 Task: Create a task  Implement a new cloud-based vendor management system for a company , assign it to team member softage.3@softage.net in the project BeaconTech and update the status of the task to  On Track  , set the priority of the task to High
Action: Mouse moved to (80, 54)
Screenshot: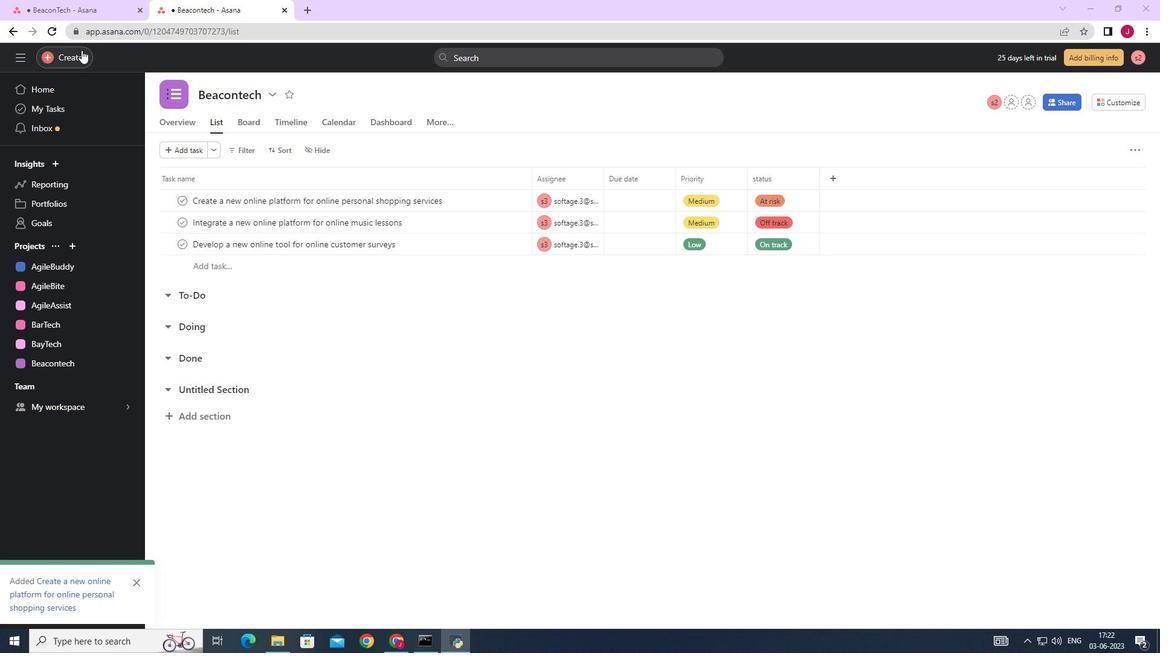 
Action: Mouse pressed left at (80, 54)
Screenshot: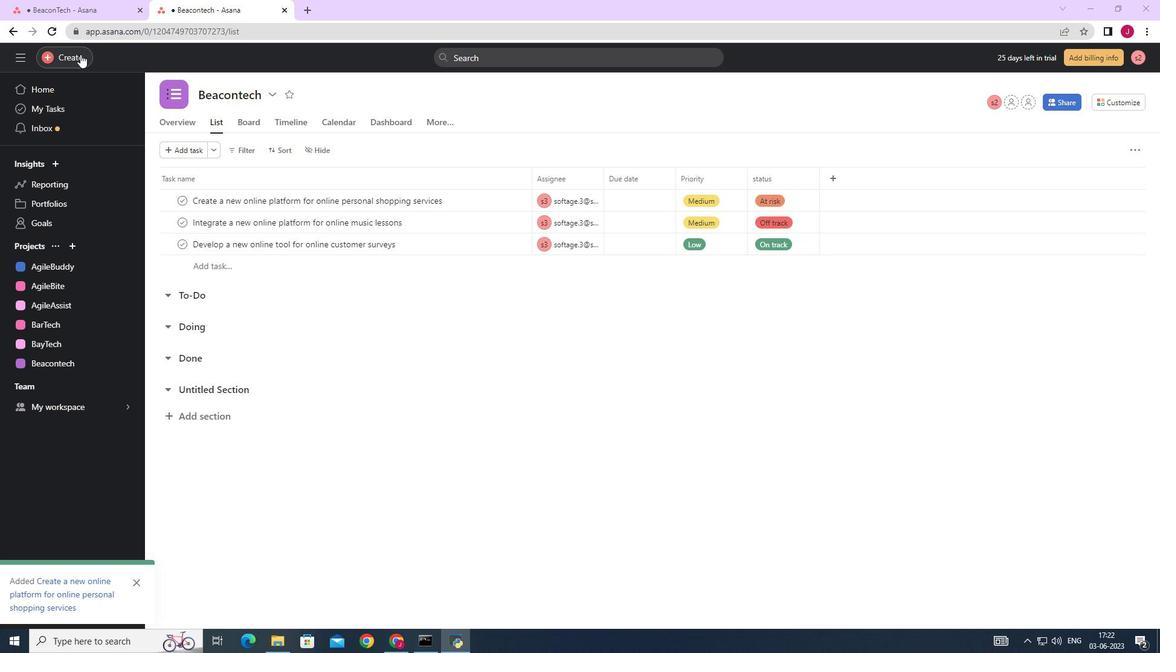 
Action: Mouse moved to (147, 57)
Screenshot: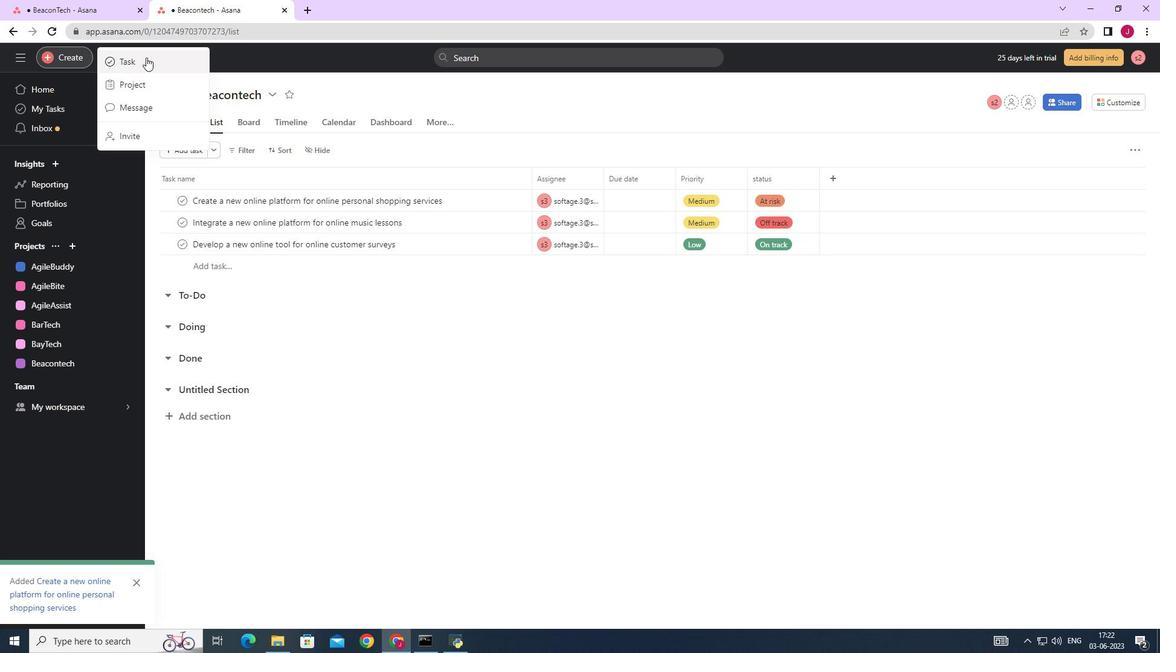 
Action: Mouse pressed left at (147, 57)
Screenshot: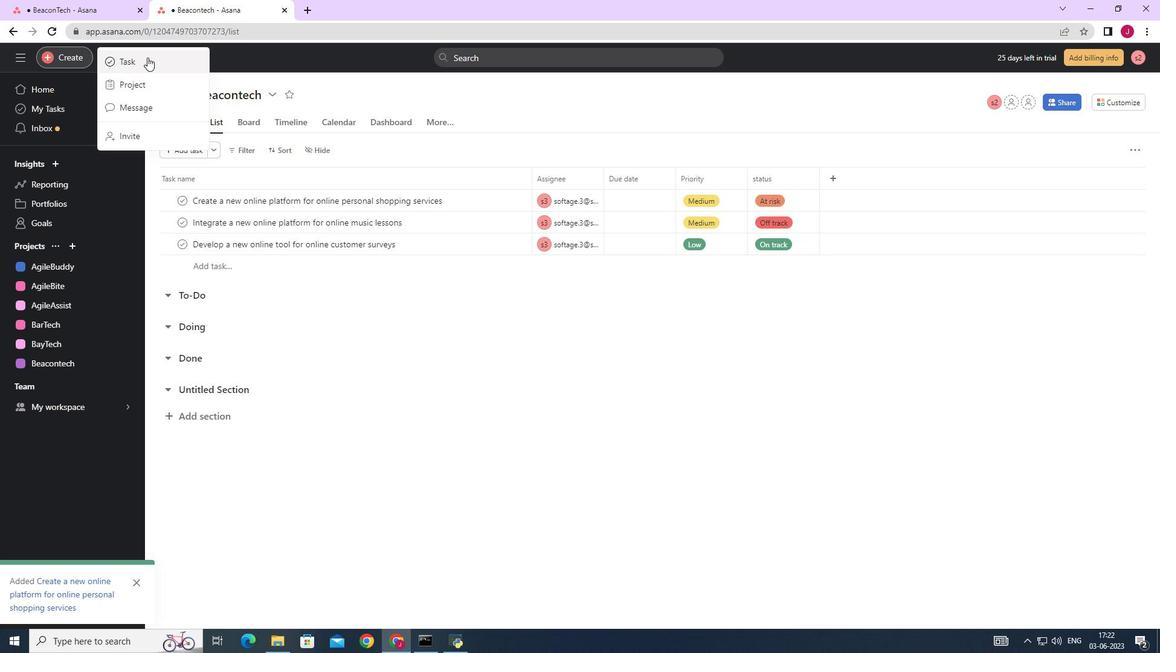 
Action: Mouse moved to (969, 401)
Screenshot: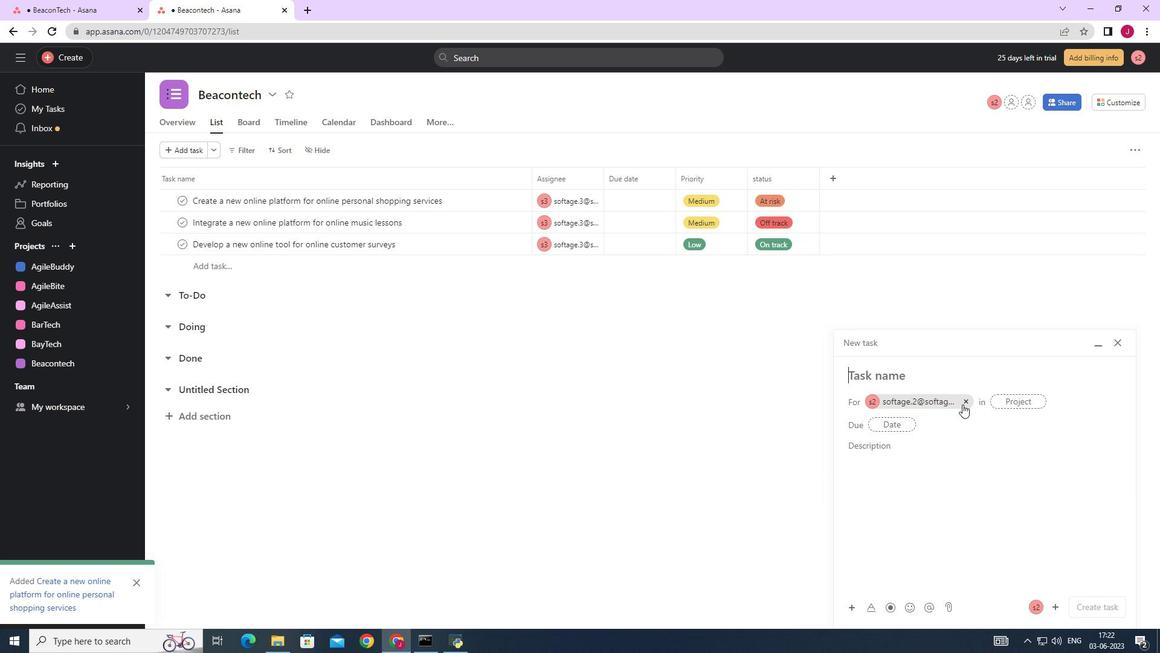 
Action: Mouse pressed left at (969, 401)
Screenshot: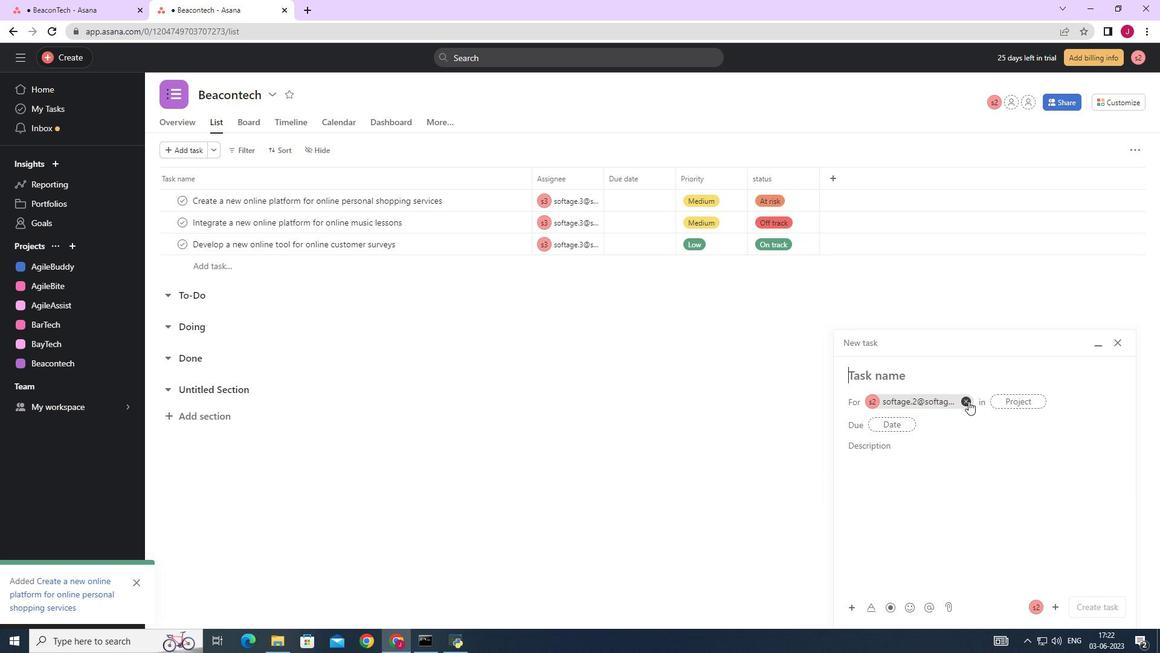 
Action: Mouse moved to (894, 376)
Screenshot: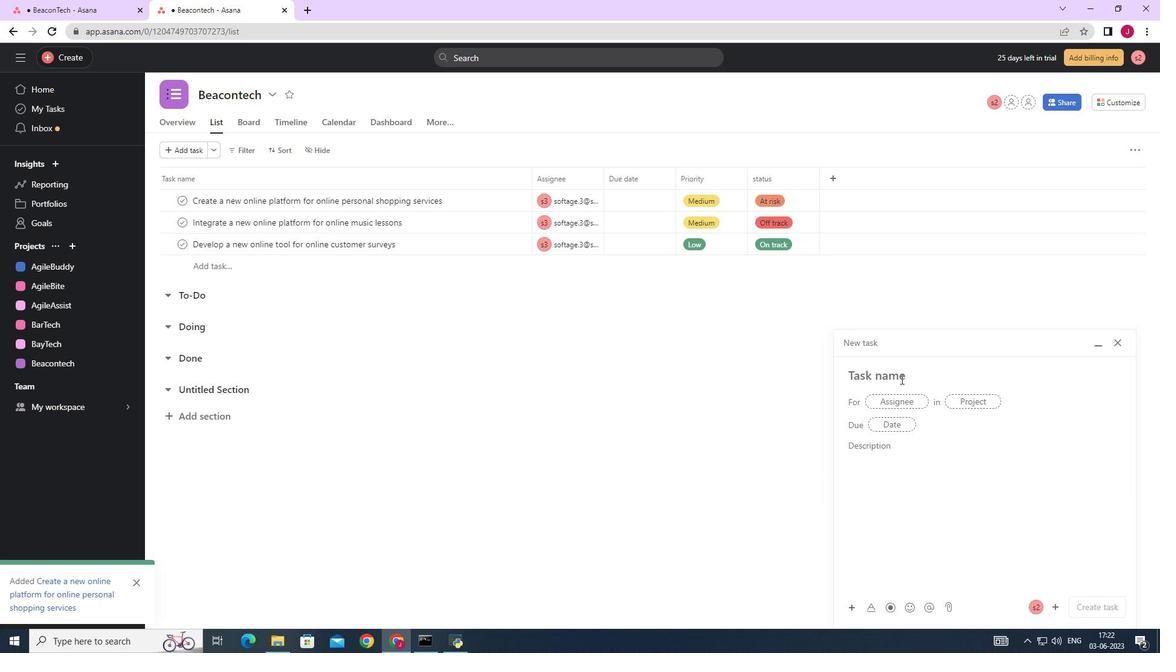 
Action: Key pressed <Key.caps_lock>I<Key.caps_lock>mplement<Key.space>a<Key.space>new<Key.space><Key.caps_lock>C<Key.caps_lock>loud-based<Key.space>vendour<Key.backspace><Key.backspace>r<Key.space>management<Key.space>system<Key.space>for<Key.space>a<Key.space>company
Screenshot: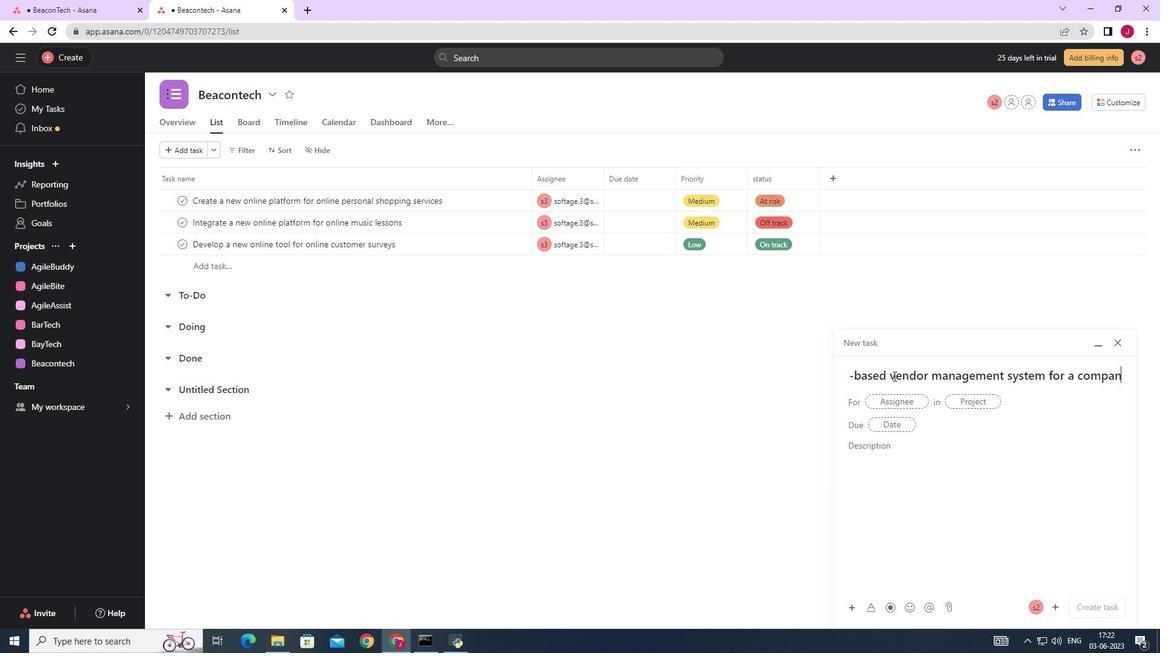 
Action: Mouse moved to (893, 403)
Screenshot: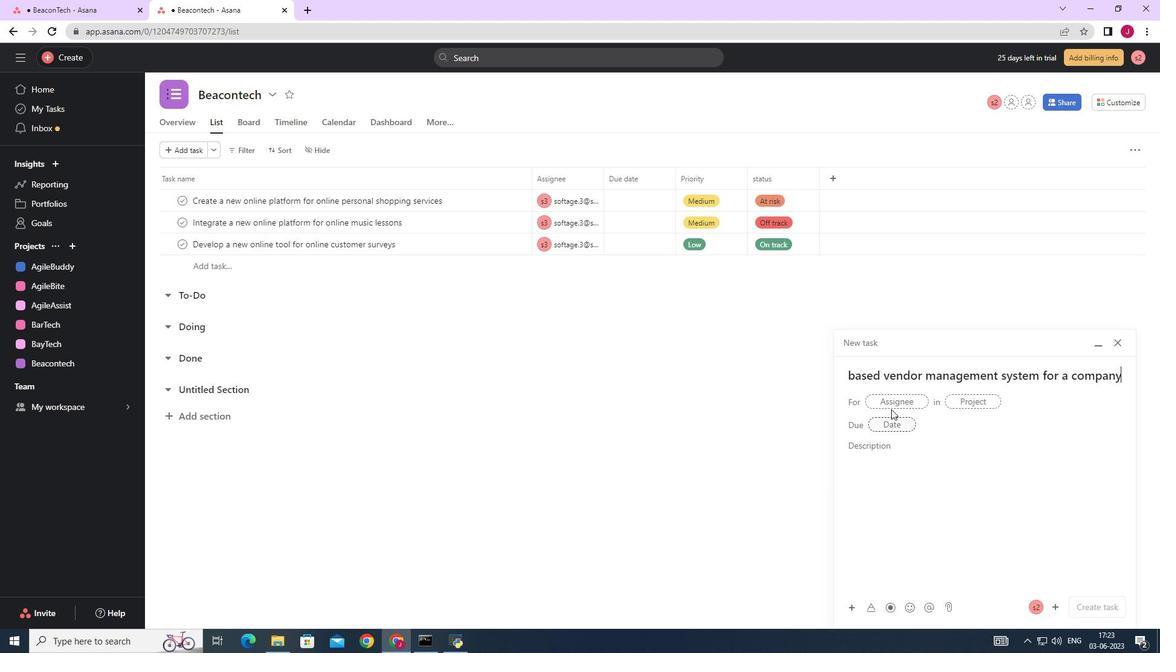 
Action: Mouse pressed left at (893, 403)
Screenshot: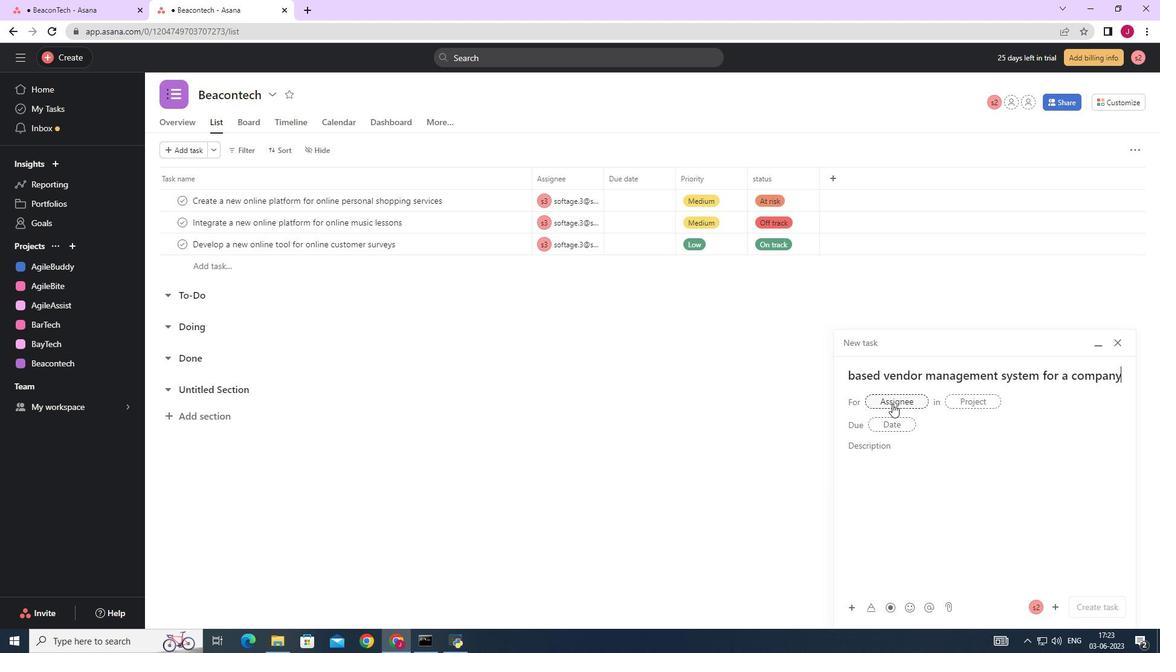 
Action: Key pressed softage,<Key.backspace>.3
Screenshot: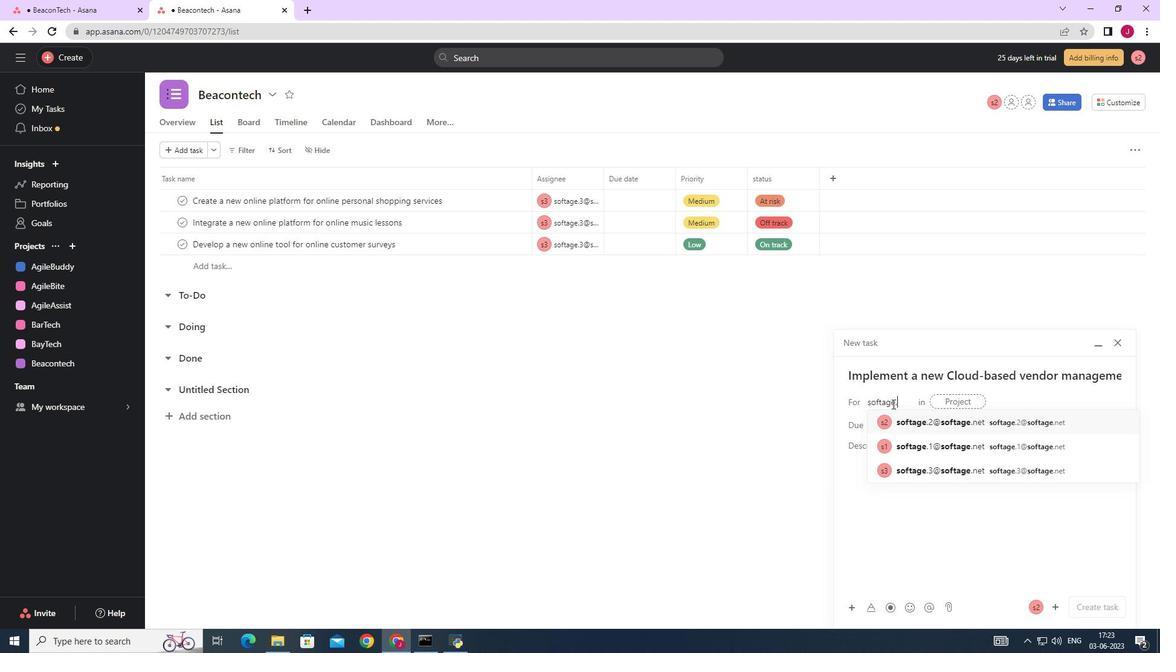 
Action: Mouse moved to (933, 425)
Screenshot: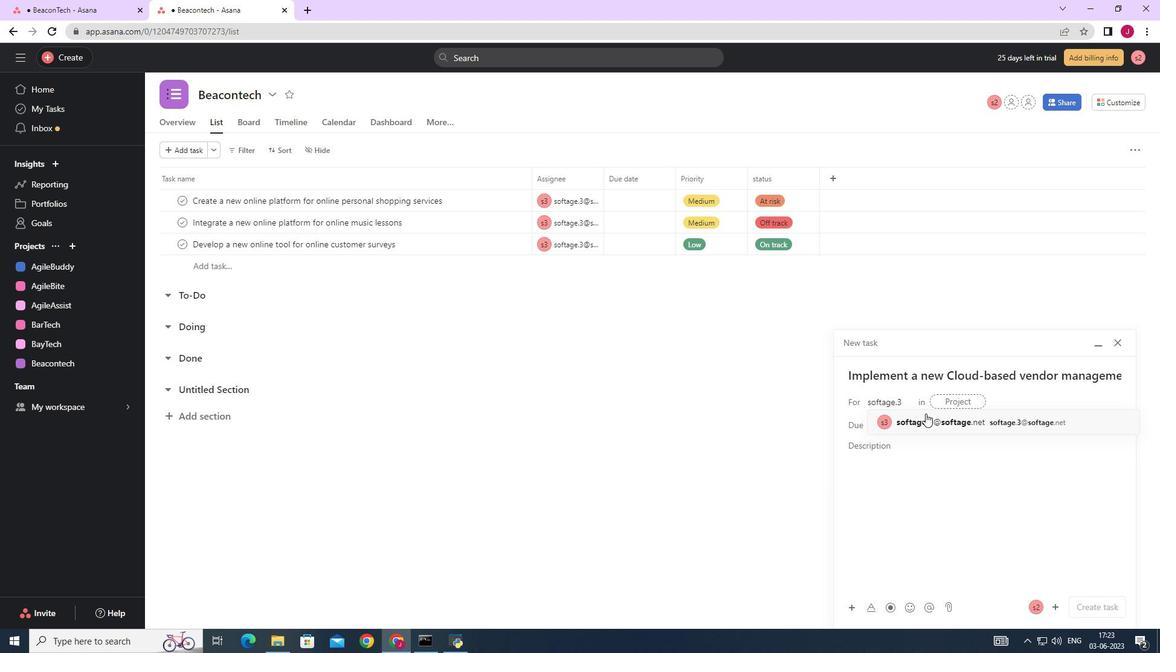 
Action: Mouse pressed left at (933, 425)
Screenshot: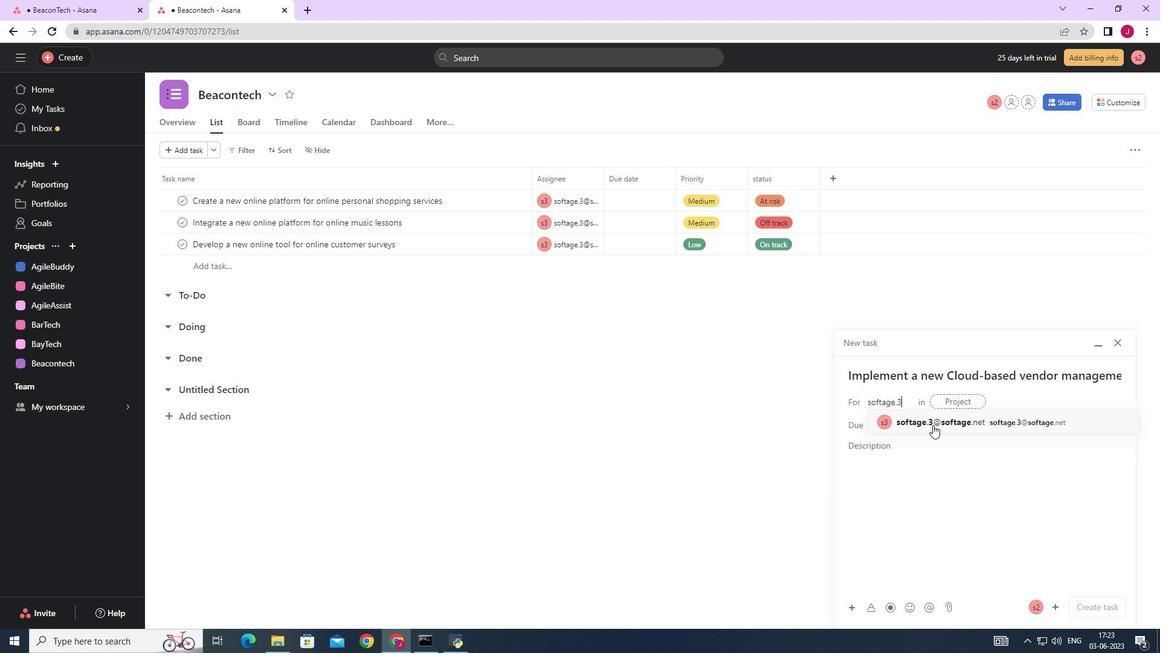 
Action: Mouse moved to (755, 420)
Screenshot: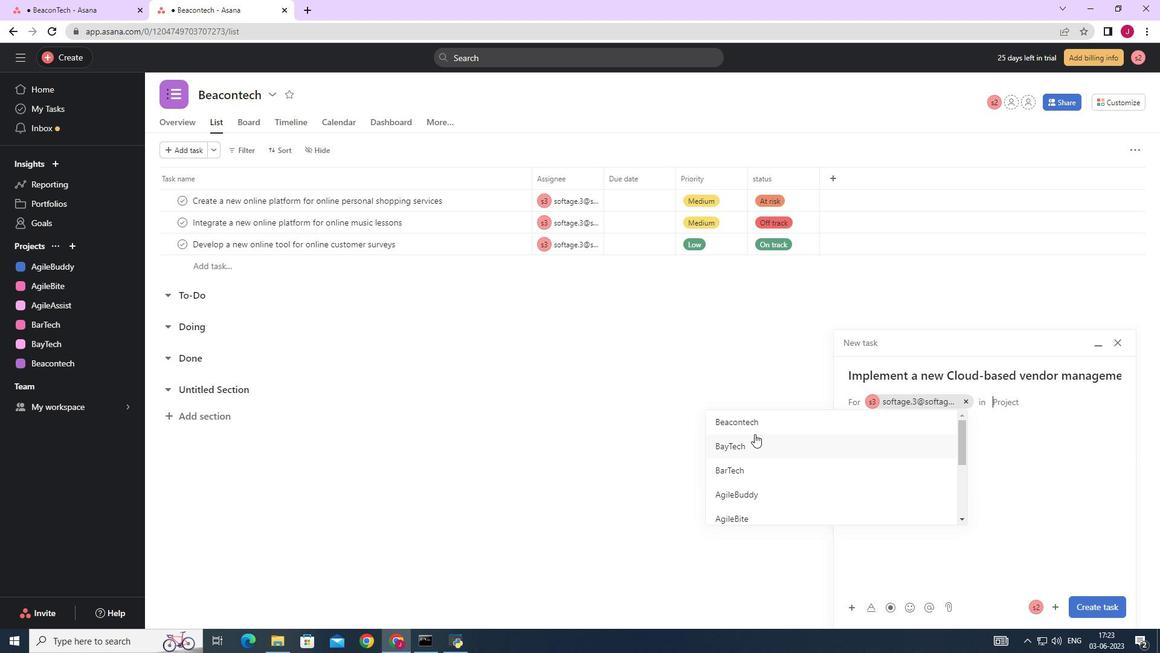 
Action: Mouse pressed left at (755, 420)
Screenshot: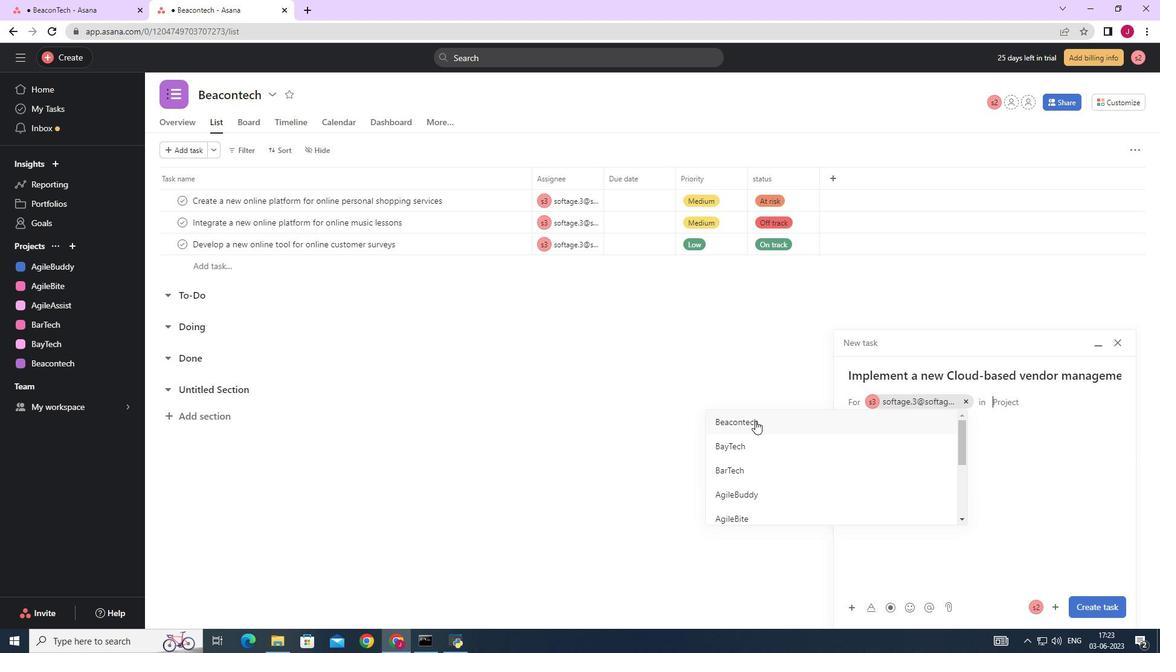 
Action: Mouse moved to (913, 449)
Screenshot: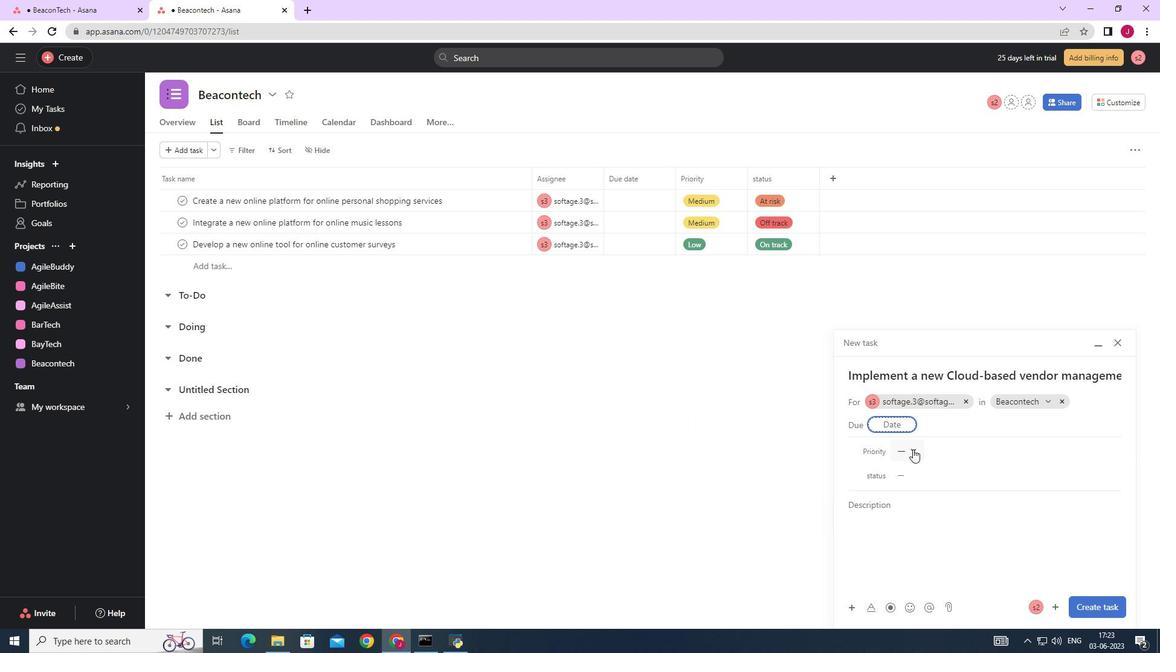
Action: Mouse pressed left at (913, 449)
Screenshot: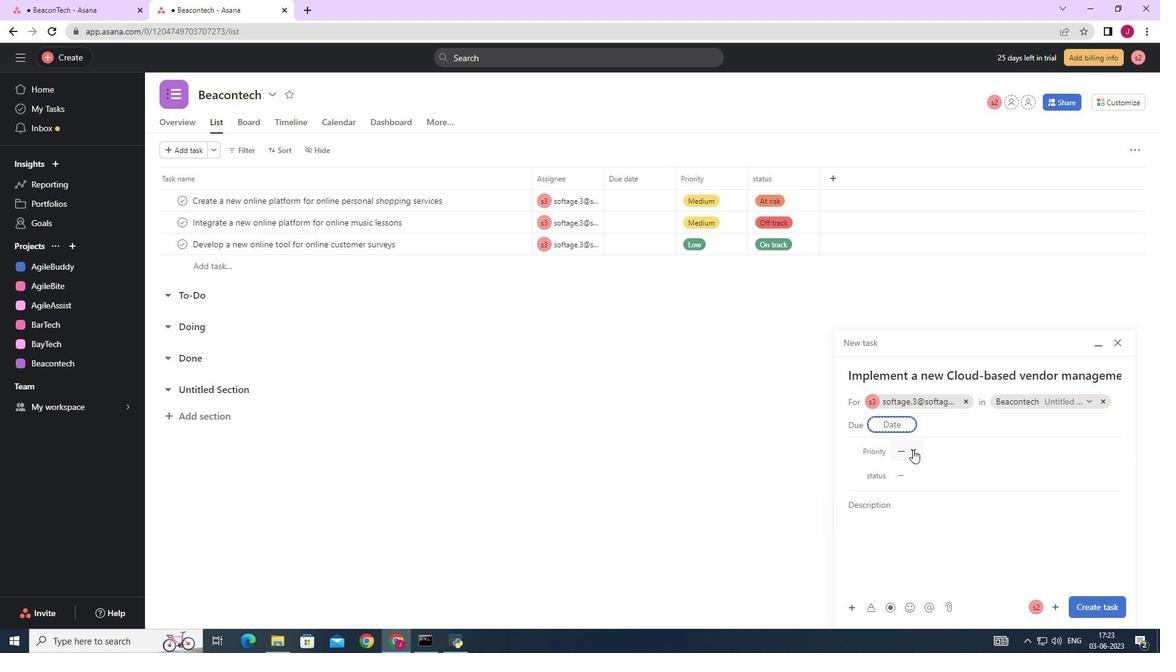 
Action: Mouse moved to (926, 494)
Screenshot: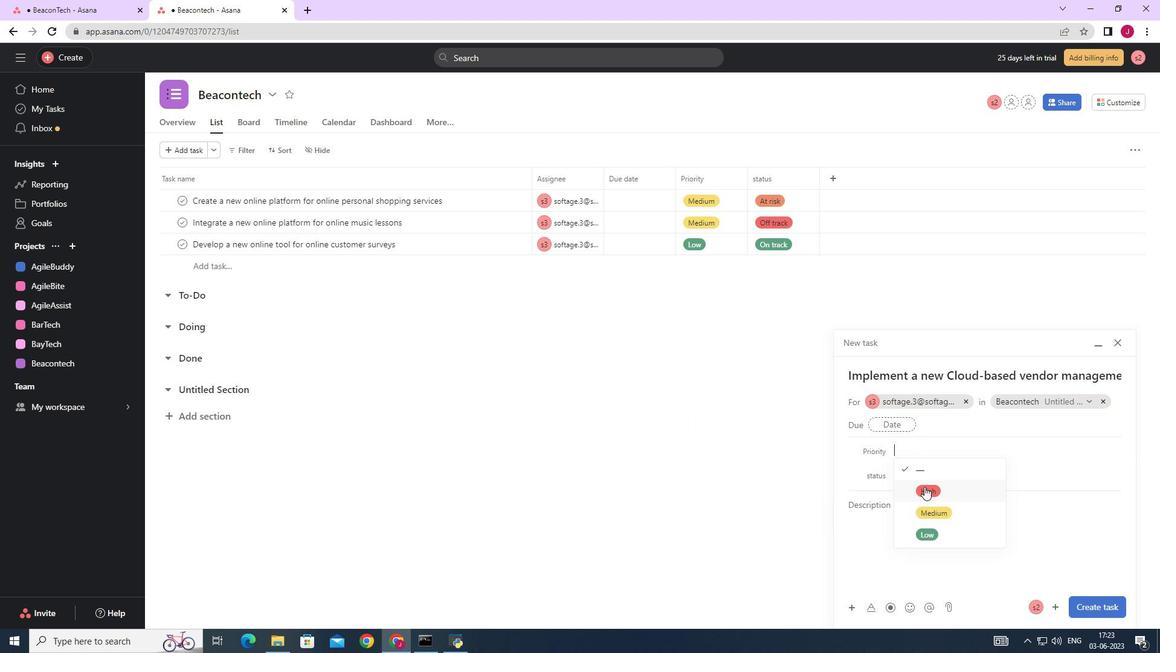 
Action: Mouse pressed left at (926, 494)
Screenshot: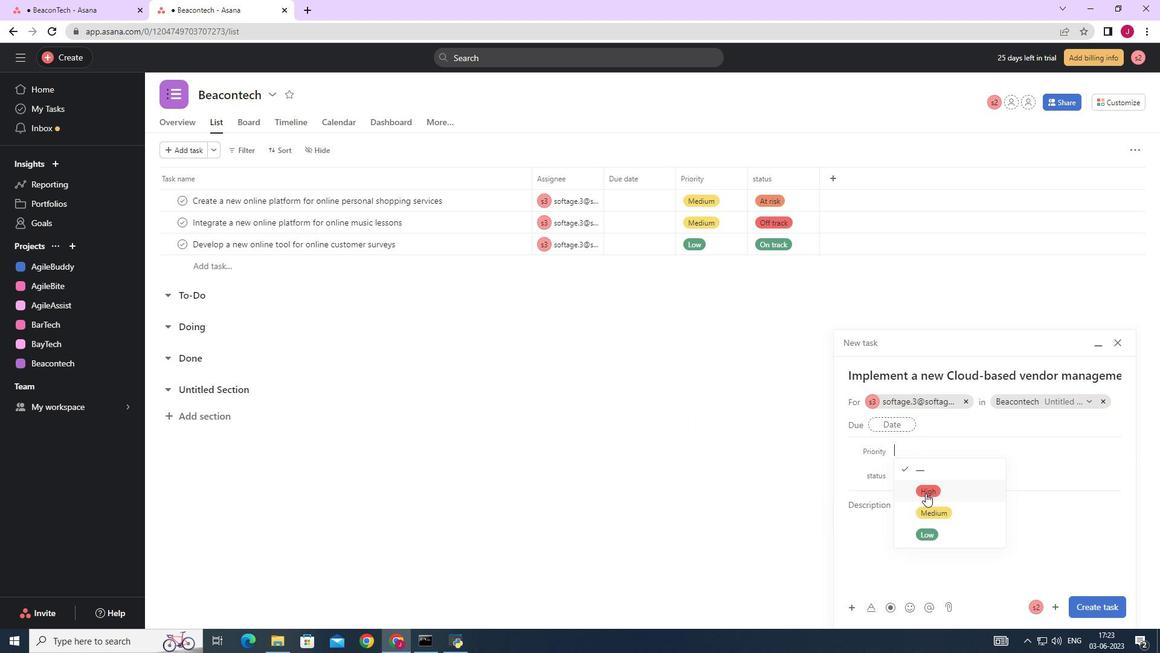 
Action: Mouse moved to (915, 473)
Screenshot: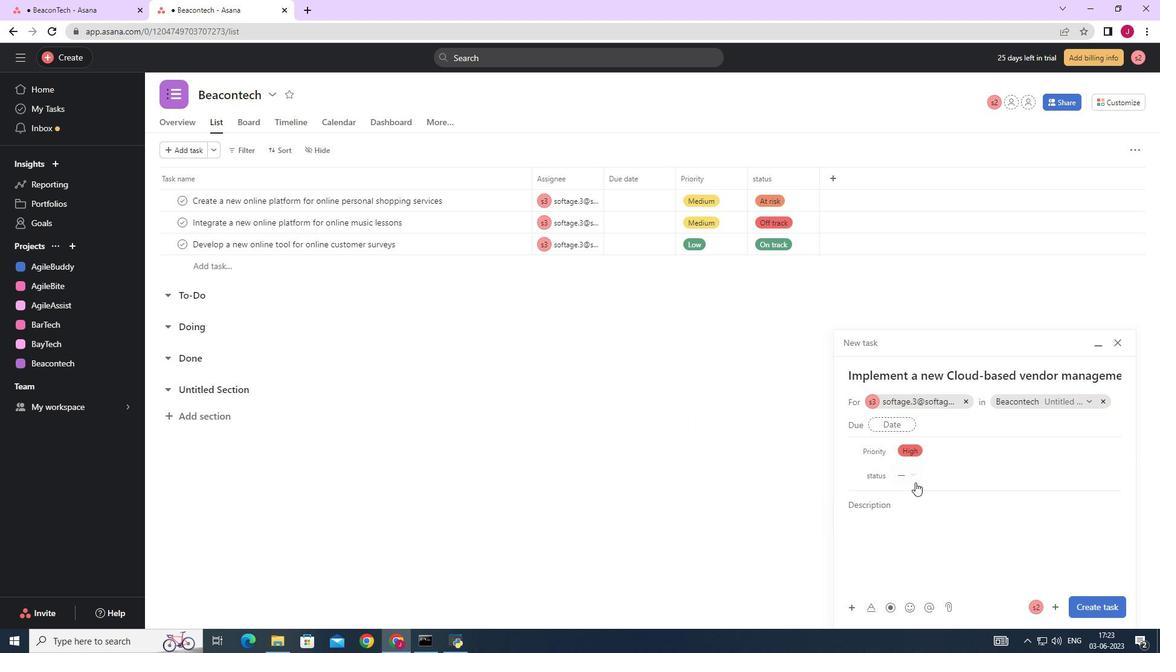 
Action: Mouse pressed left at (915, 473)
Screenshot: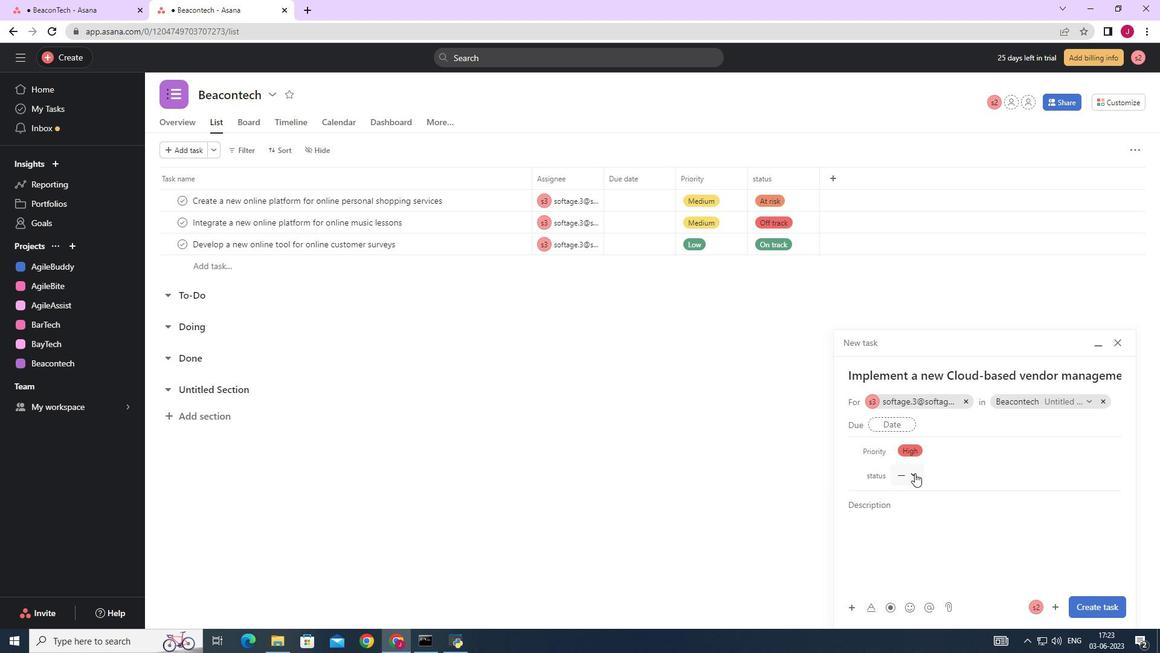 
Action: Mouse moved to (940, 517)
Screenshot: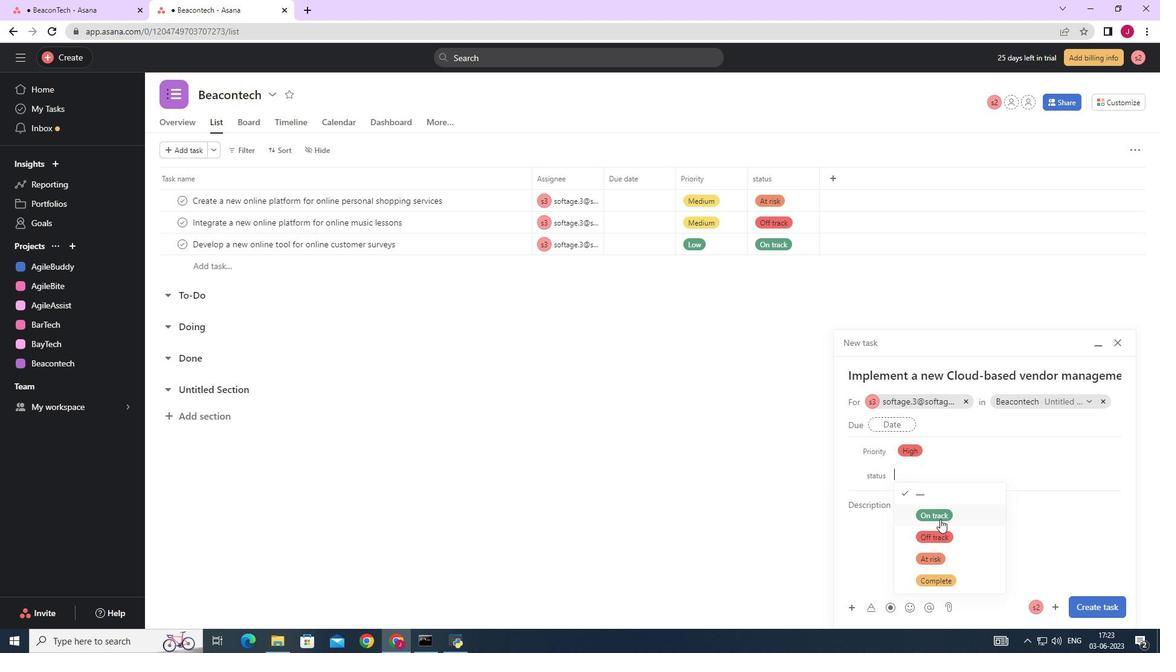 
Action: Mouse pressed left at (940, 517)
Screenshot: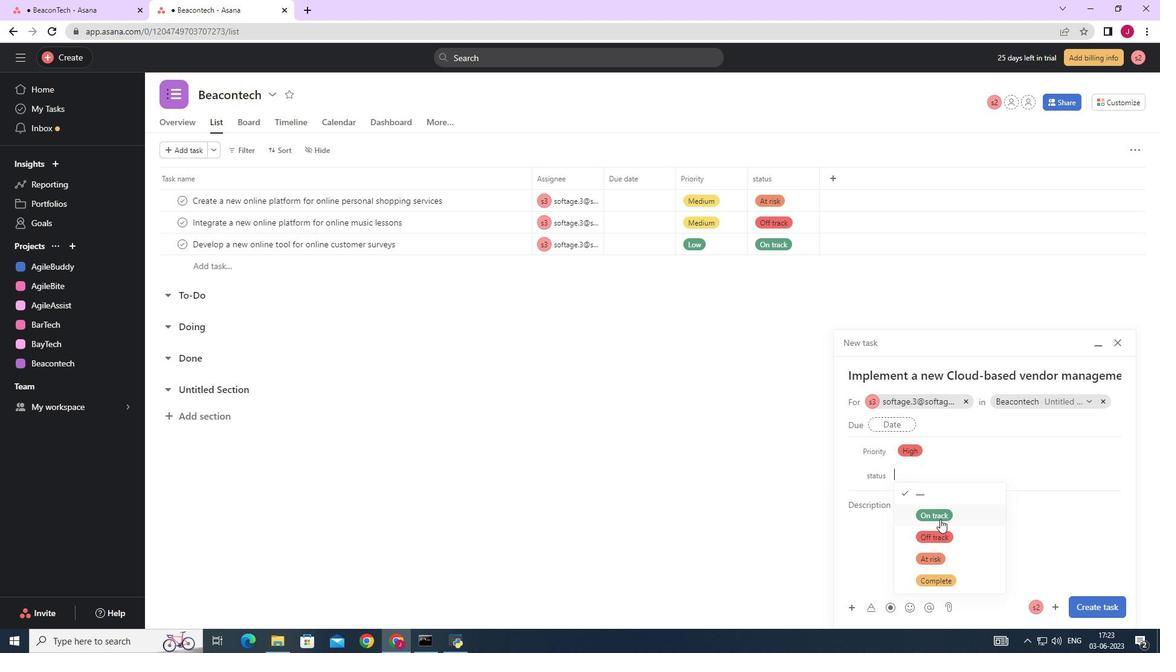 
Action: Mouse moved to (1099, 605)
Screenshot: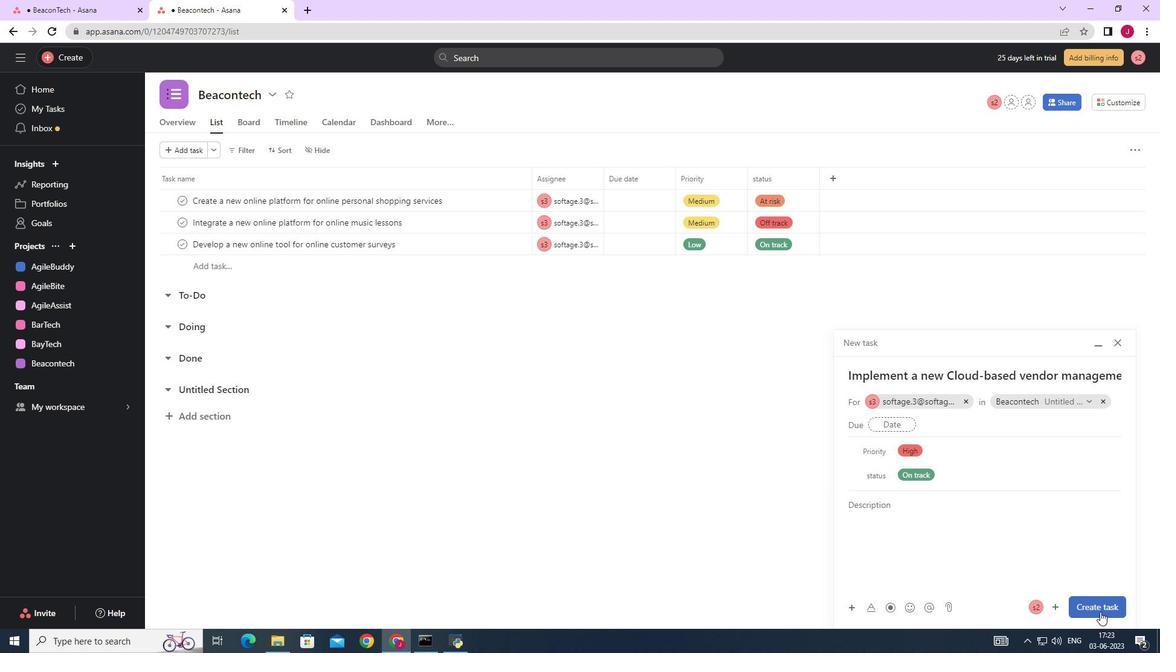 
Action: Mouse pressed left at (1099, 605)
Screenshot: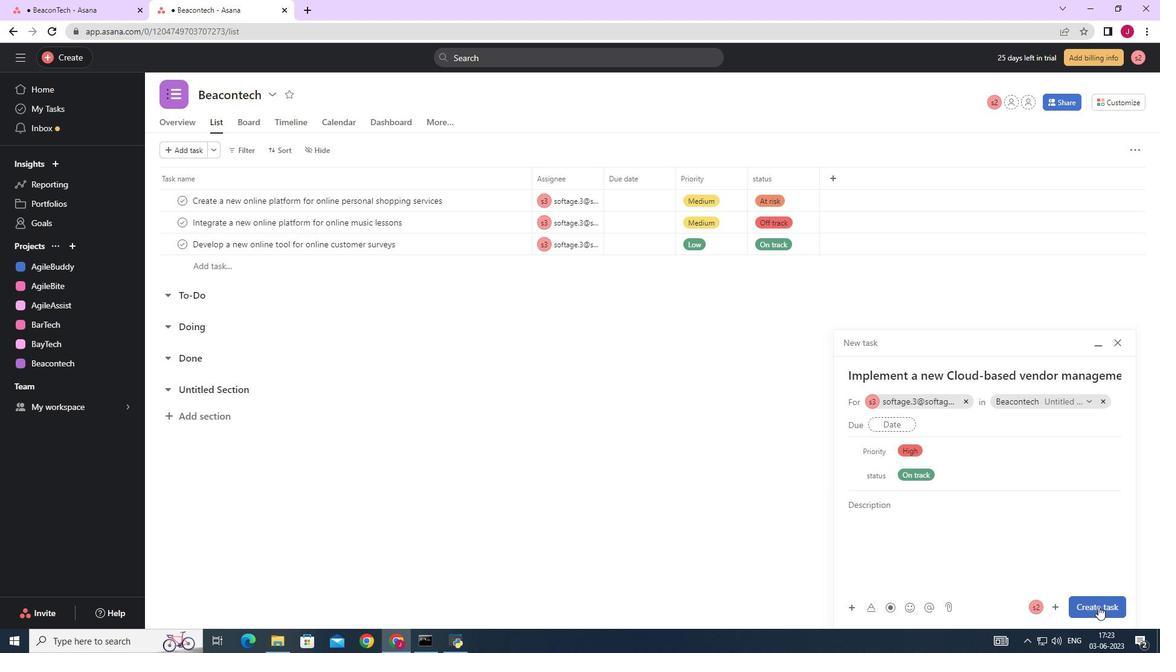 
Action: Mouse moved to (855, 488)
Screenshot: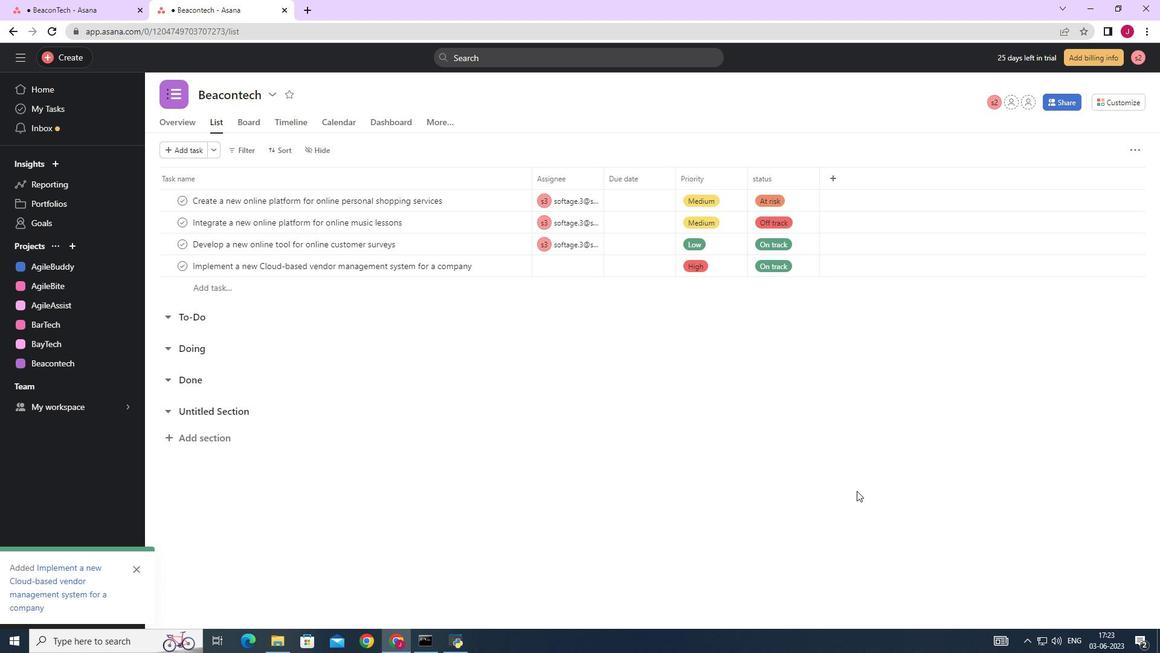 
